 Task: Assign Person0002 as Assignee of Issue Issue0005 in Backlog  in Scrum Project Project0001 in Jira
Action: Mouse moved to (423, 467)
Screenshot: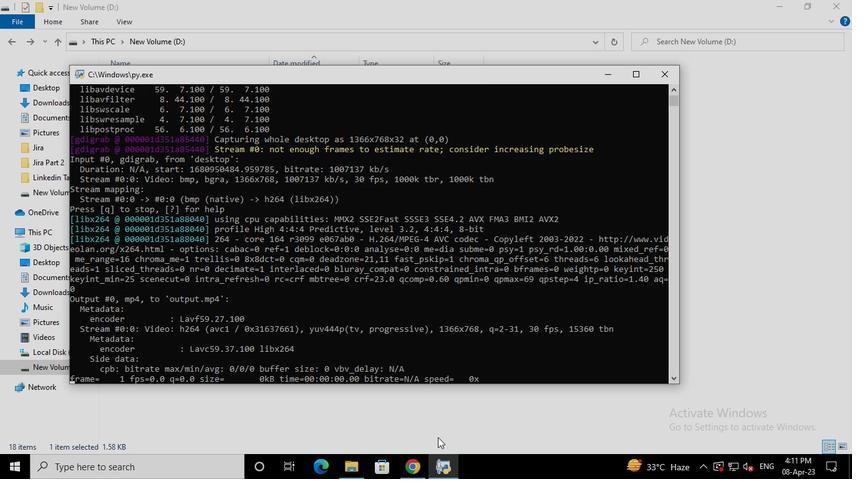 
Action: Mouse pressed left at (423, 467)
Screenshot: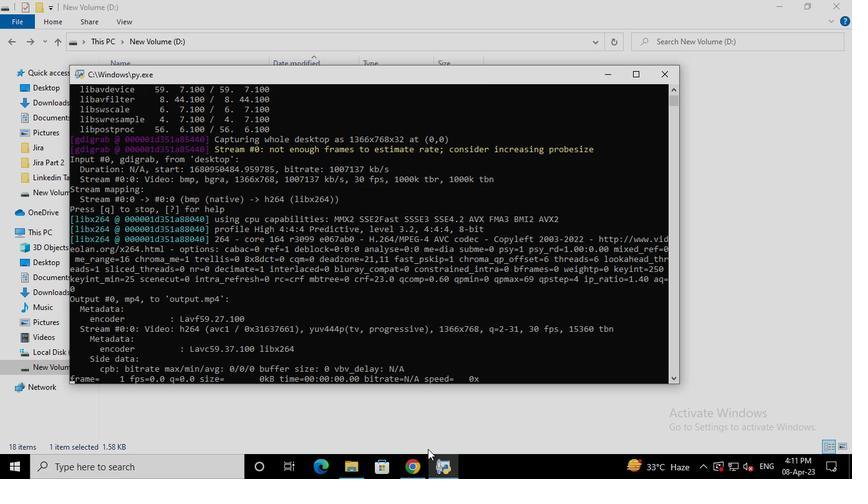 
Action: Mouse moved to (93, 194)
Screenshot: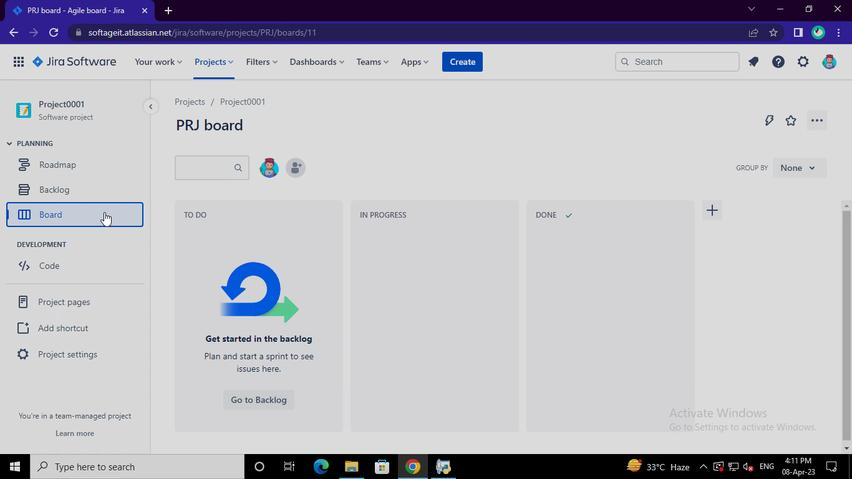 
Action: Mouse pressed left at (93, 194)
Screenshot: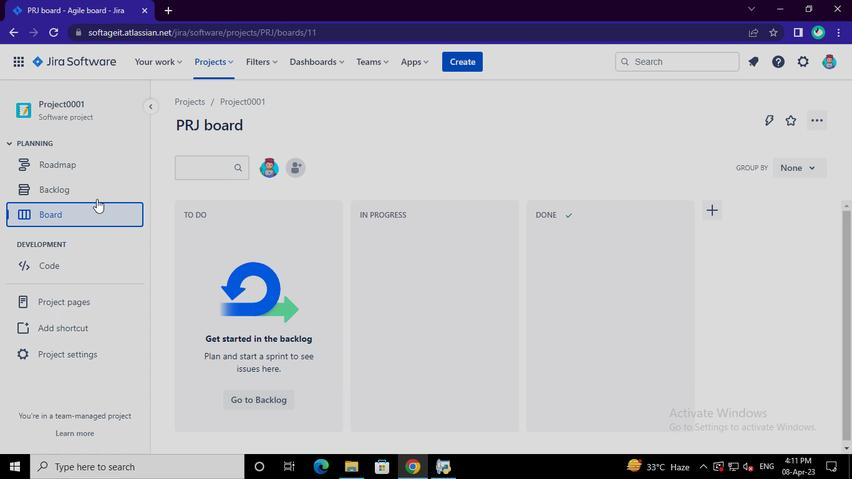 
Action: Mouse moved to (766, 379)
Screenshot: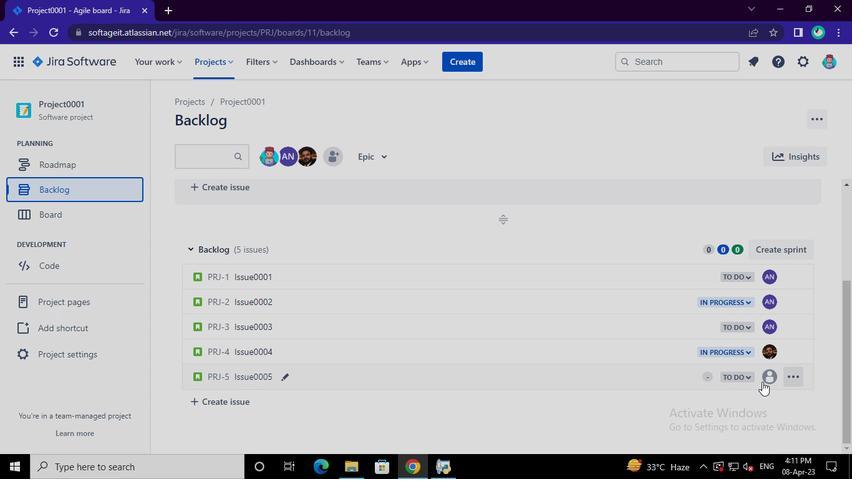 
Action: Mouse pressed left at (766, 379)
Screenshot: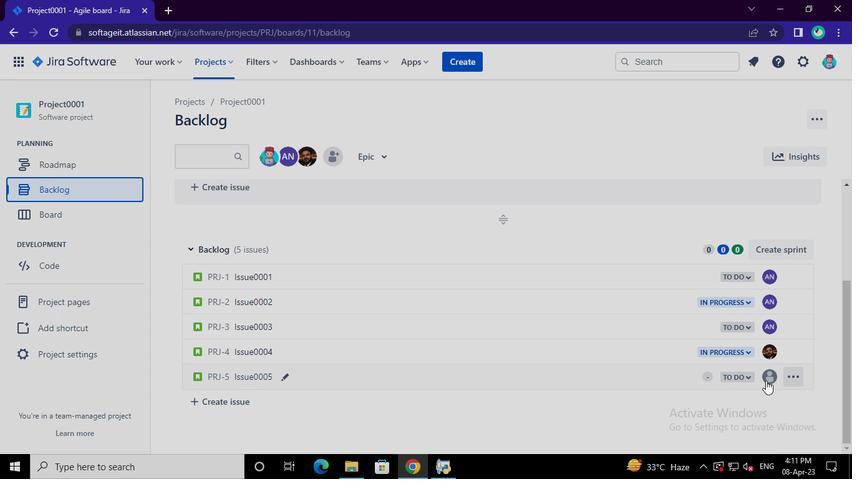 
Action: Mouse moved to (693, 429)
Screenshot: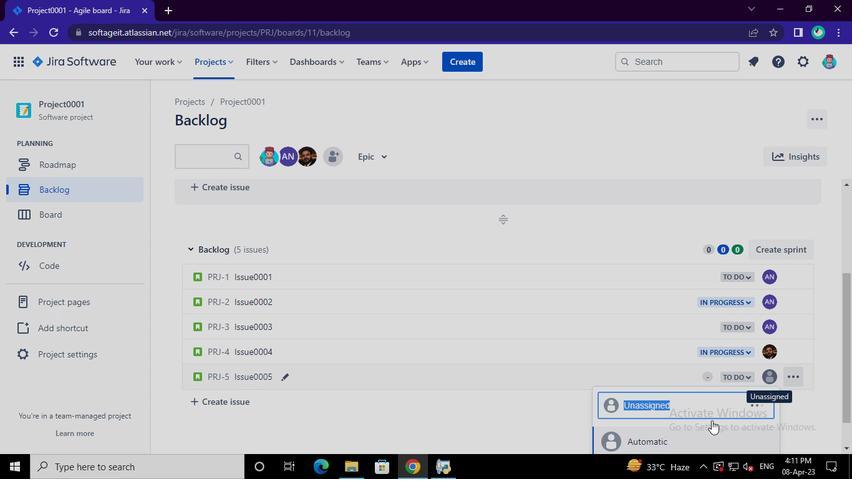 
Action: Mouse pressed left at (693, 429)
Screenshot: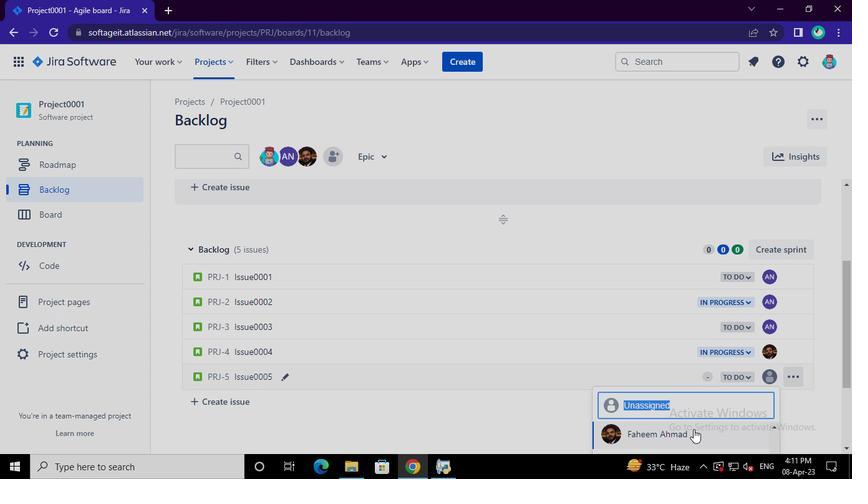 
Action: Mouse moved to (453, 472)
Screenshot: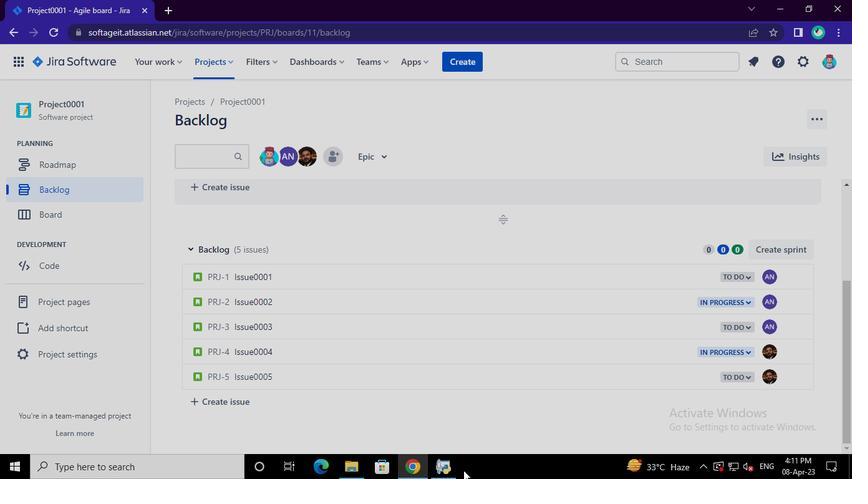 
Action: Mouse pressed left at (453, 472)
Screenshot: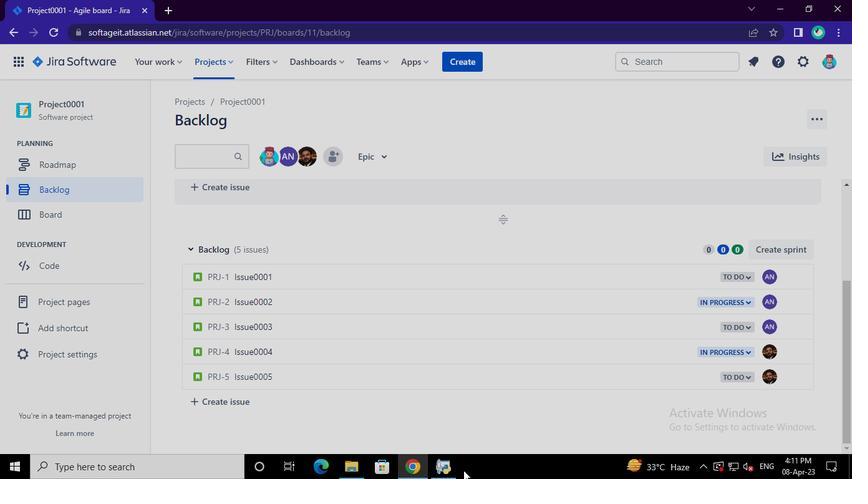 
Action: Mouse moved to (661, 75)
Screenshot: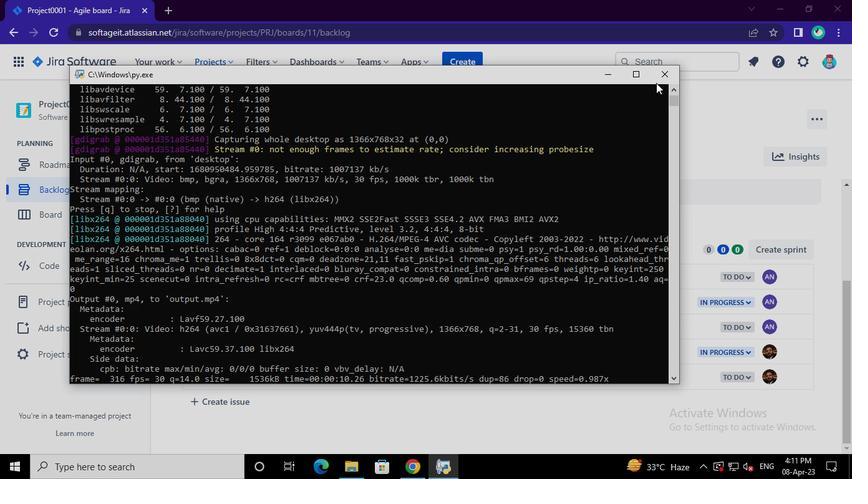 
Action: Mouse pressed left at (661, 75)
Screenshot: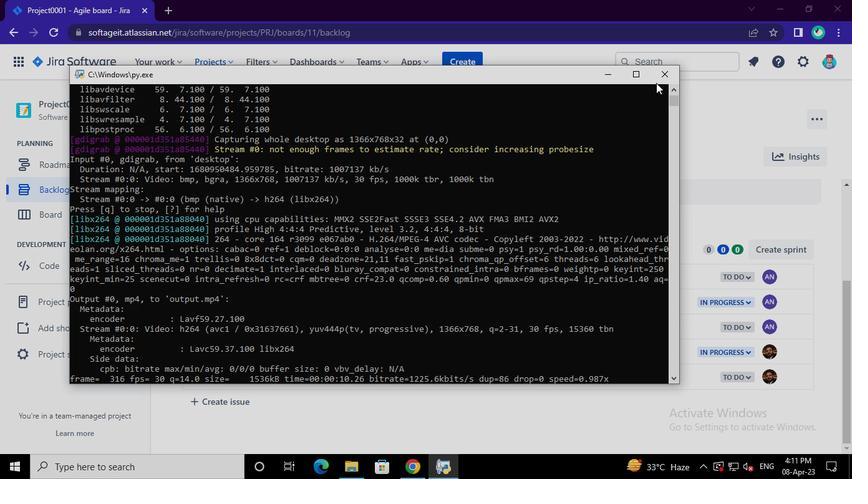
Action: Mouse moved to (661, 75)
Screenshot: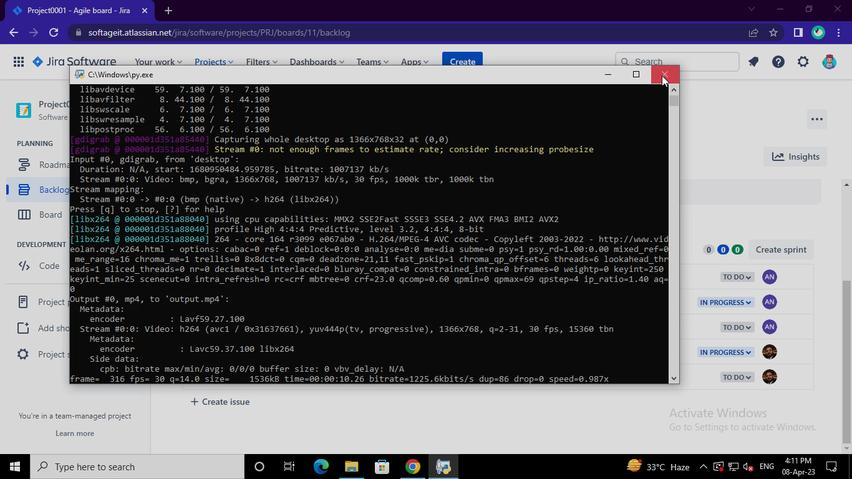 
